 Task: Select a due date automation when advanced on, 2 days before a card is due add basic assigned only to me at 11:00 AM.
Action: Mouse moved to (990, 72)
Screenshot: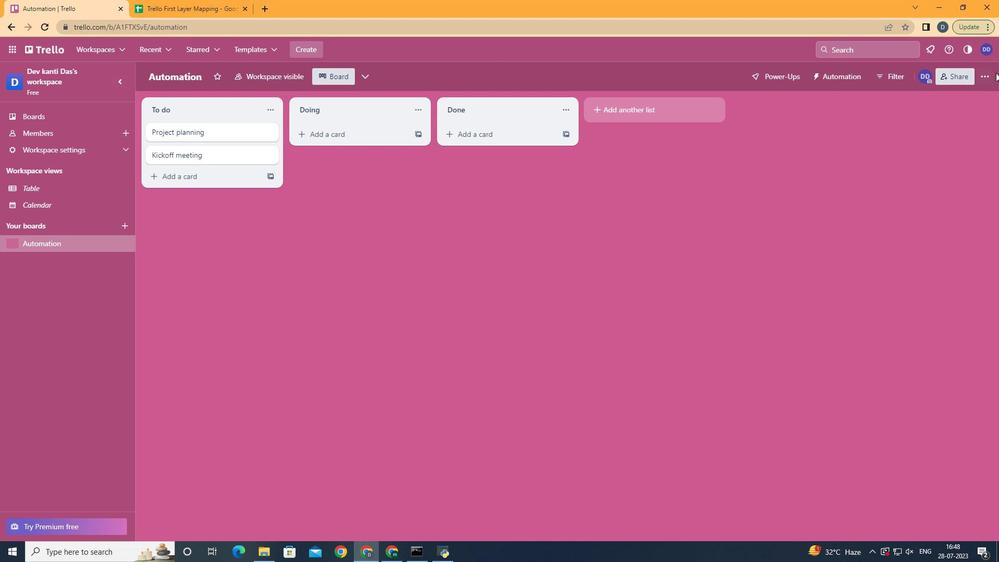 
Action: Mouse pressed left at (990, 72)
Screenshot: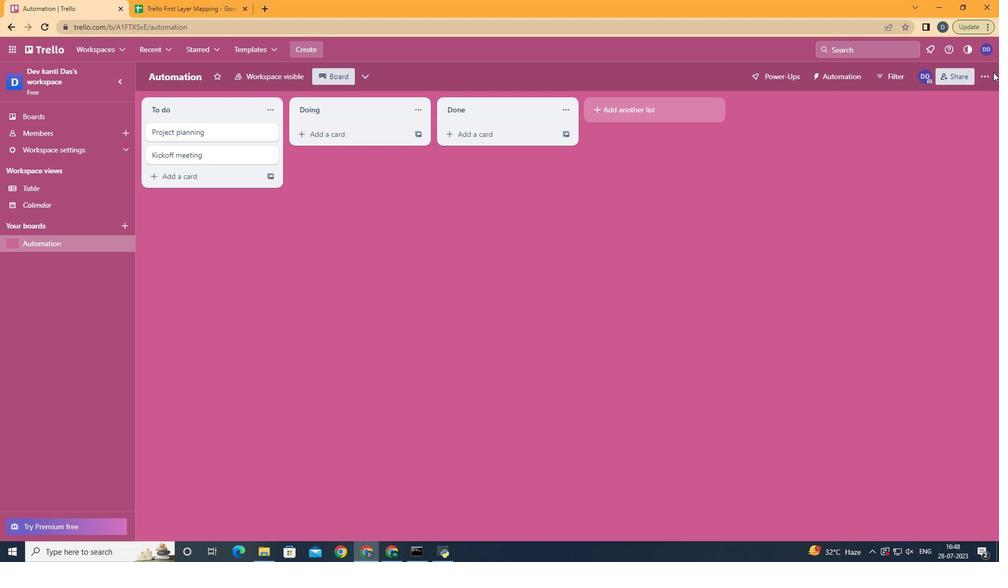 
Action: Mouse moved to (906, 229)
Screenshot: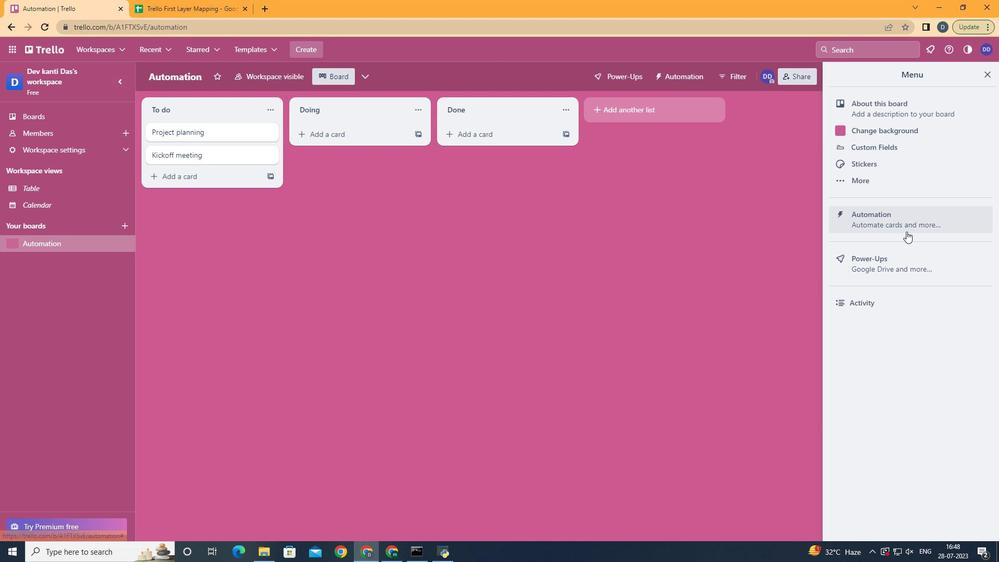 
Action: Mouse pressed left at (906, 229)
Screenshot: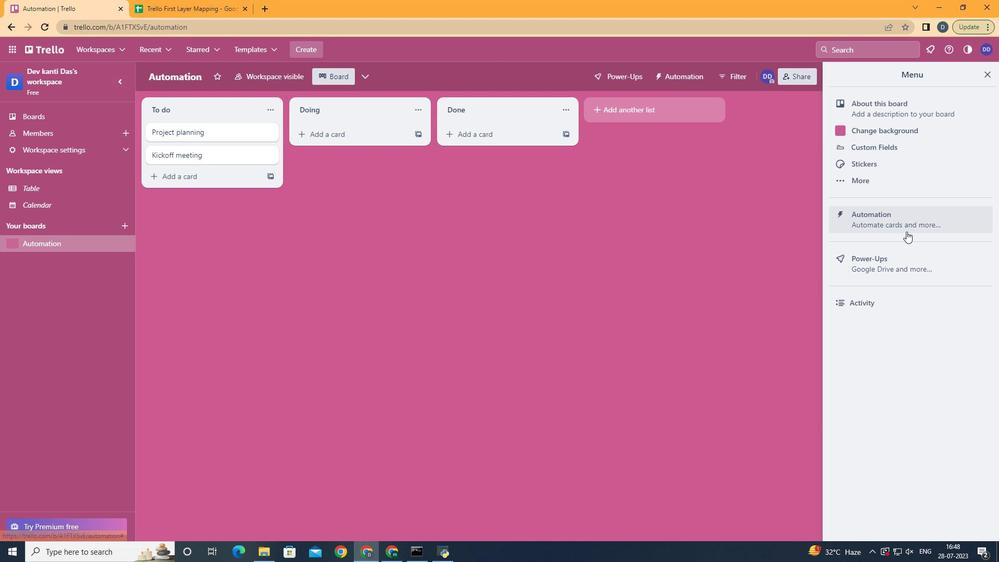 
Action: Mouse moved to (209, 210)
Screenshot: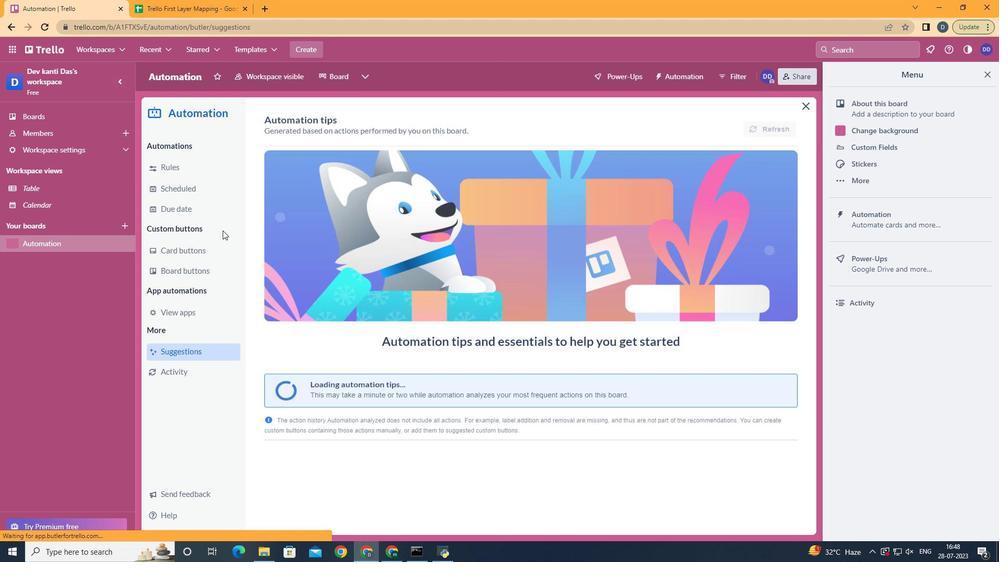 
Action: Mouse pressed left at (209, 210)
Screenshot: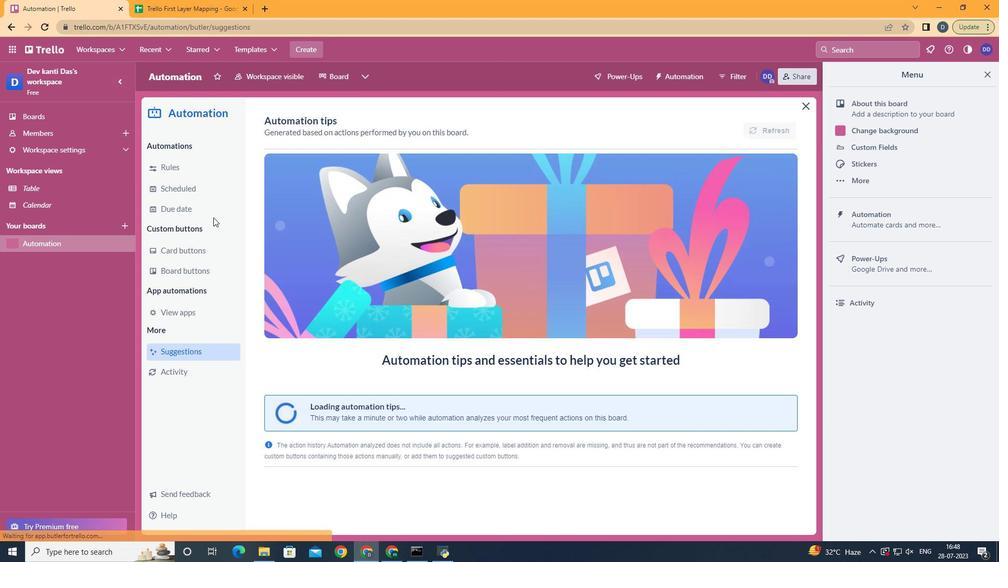
Action: Mouse moved to (738, 122)
Screenshot: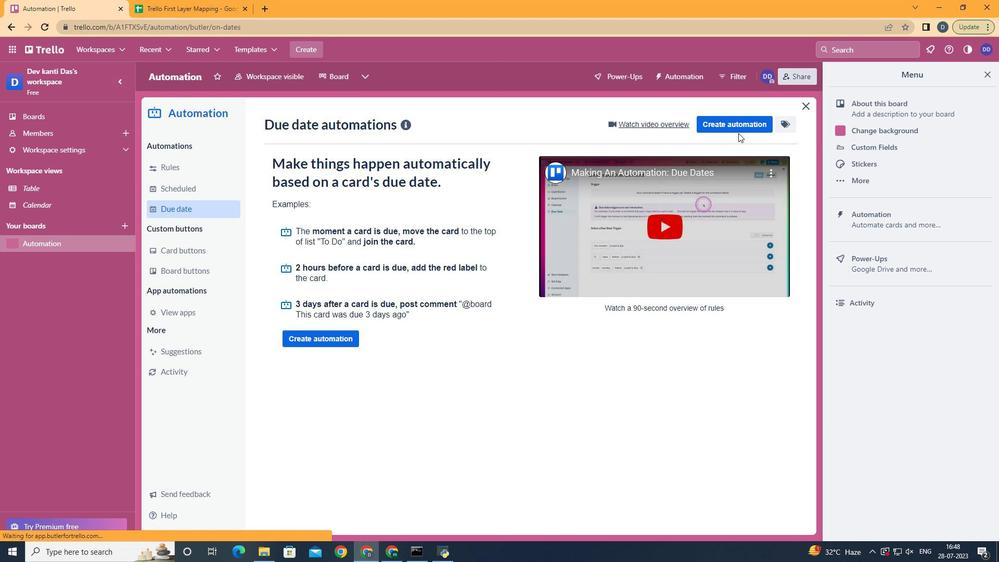 
Action: Mouse pressed left at (738, 122)
Screenshot: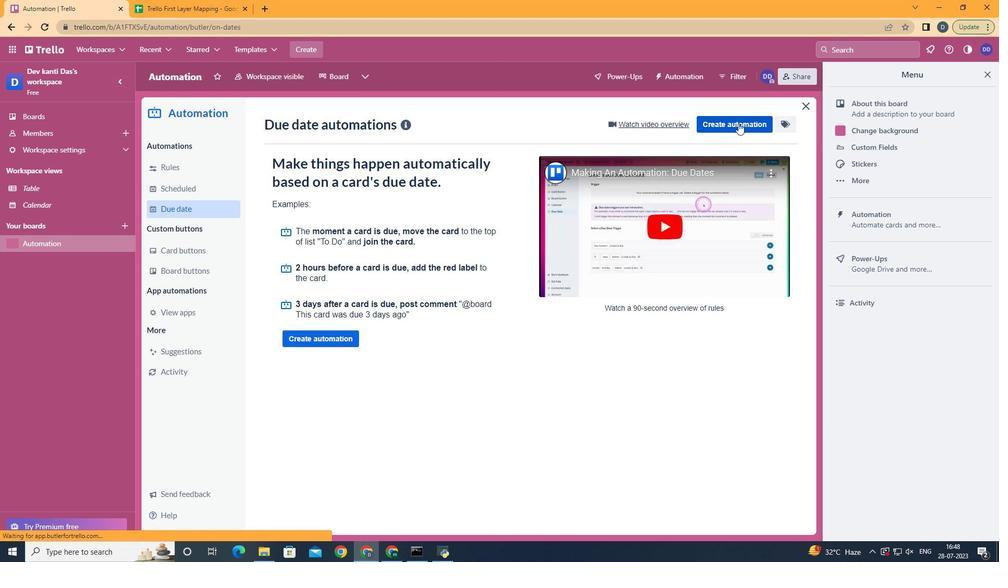 
Action: Mouse moved to (484, 238)
Screenshot: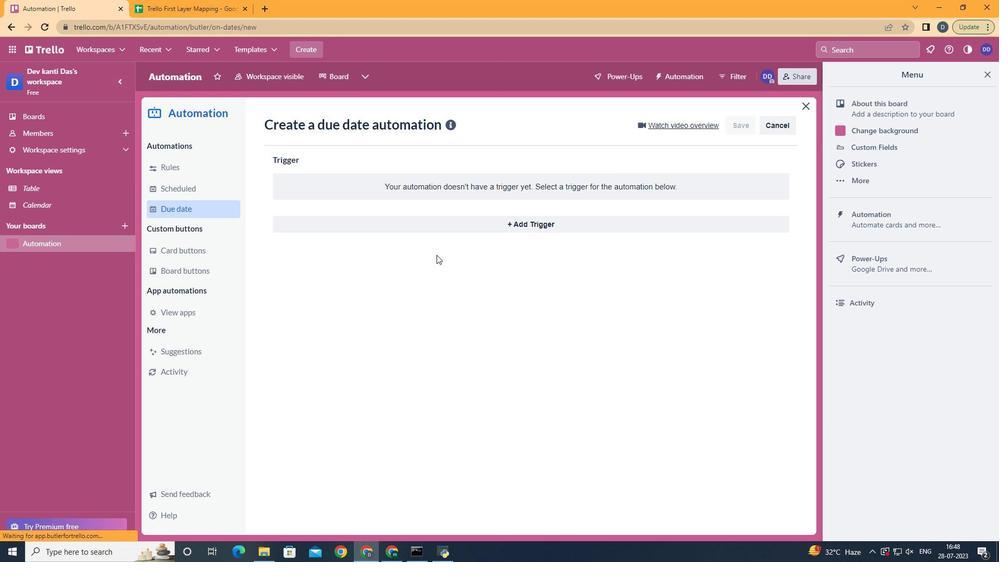 
Action: Mouse pressed left at (484, 238)
Screenshot: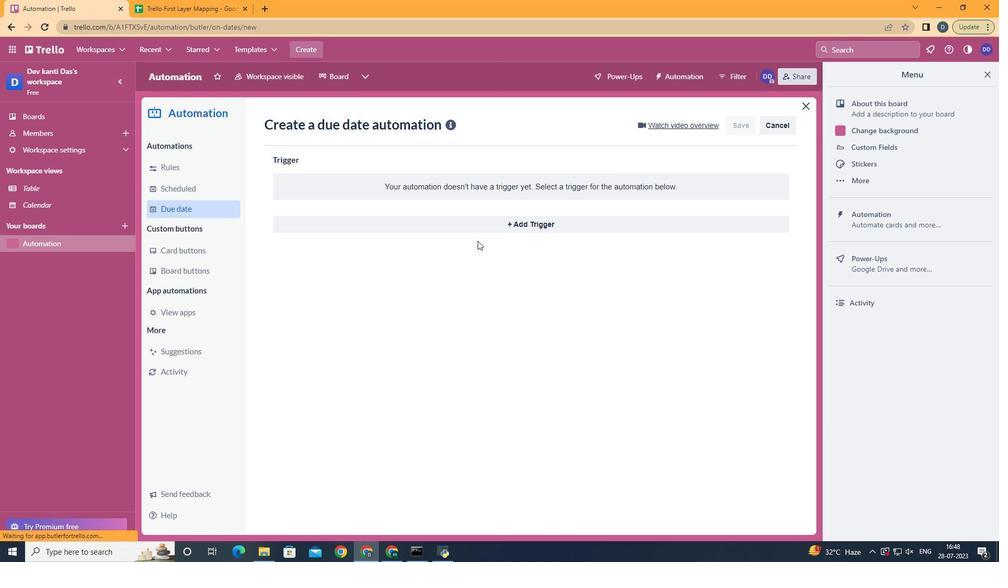 
Action: Mouse moved to (506, 224)
Screenshot: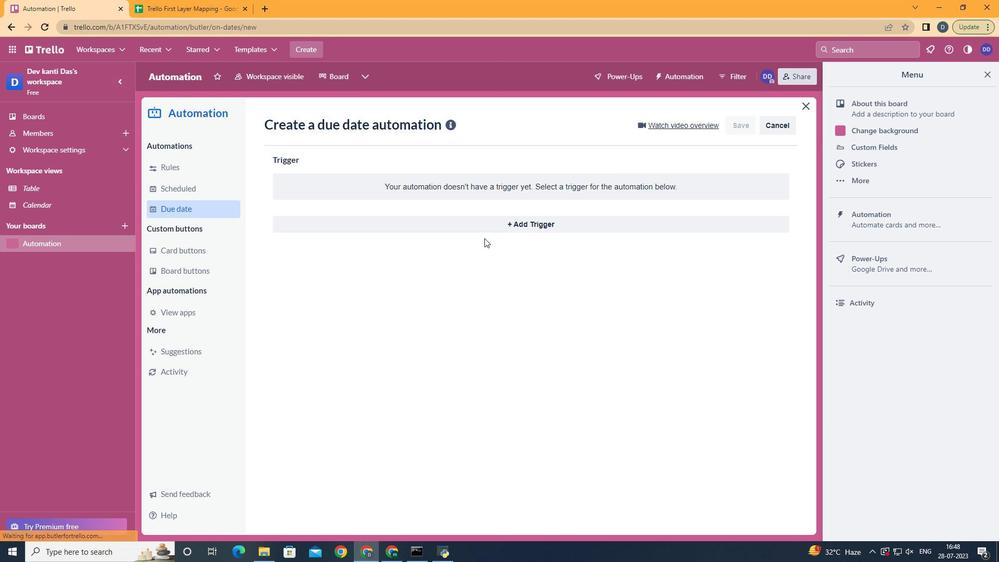 
Action: Mouse pressed left at (506, 224)
Screenshot: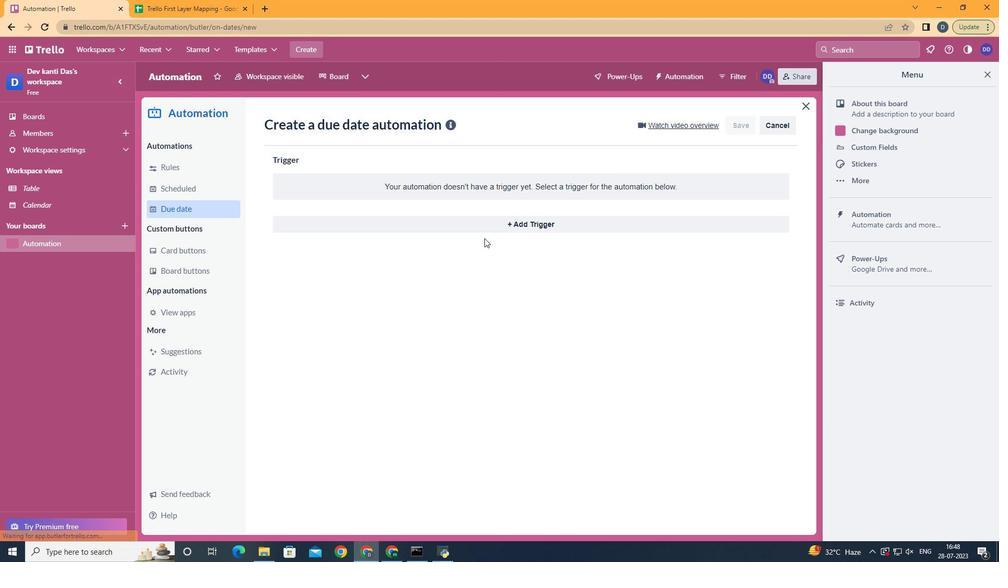 
Action: Mouse moved to (430, 384)
Screenshot: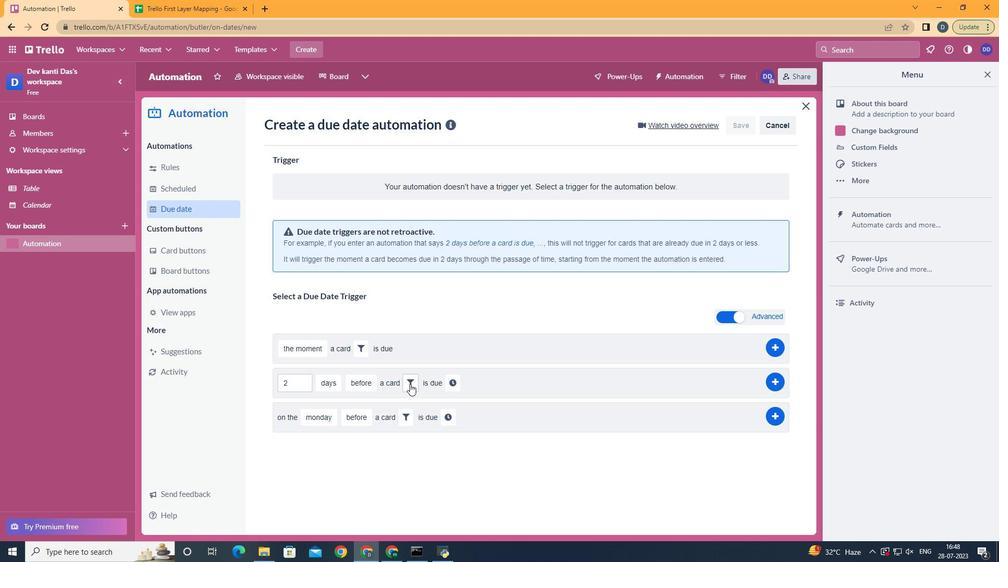 
Action: Mouse pressed left at (430, 384)
Screenshot: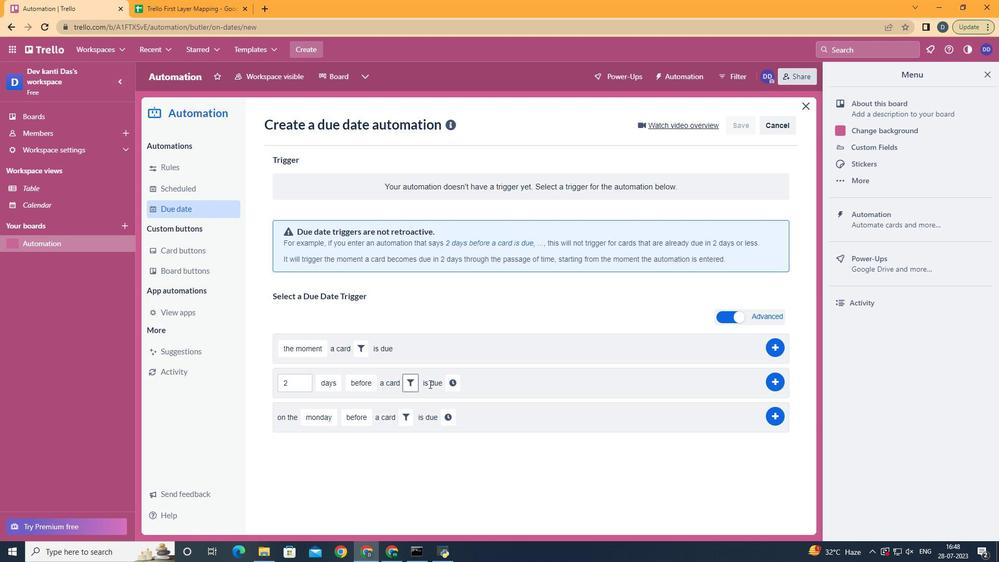 
Action: Mouse moved to (400, 383)
Screenshot: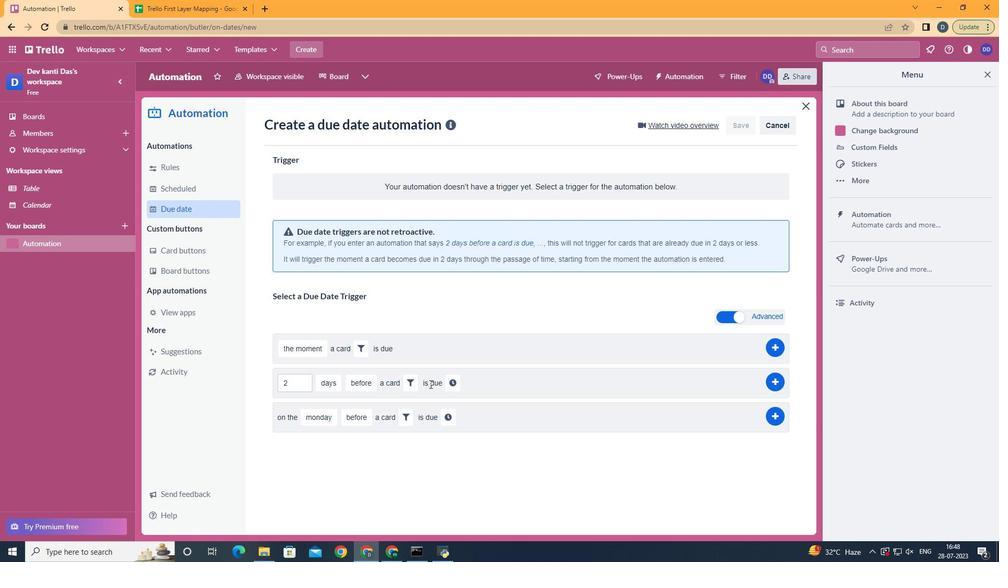 
Action: Mouse pressed left at (400, 383)
Screenshot: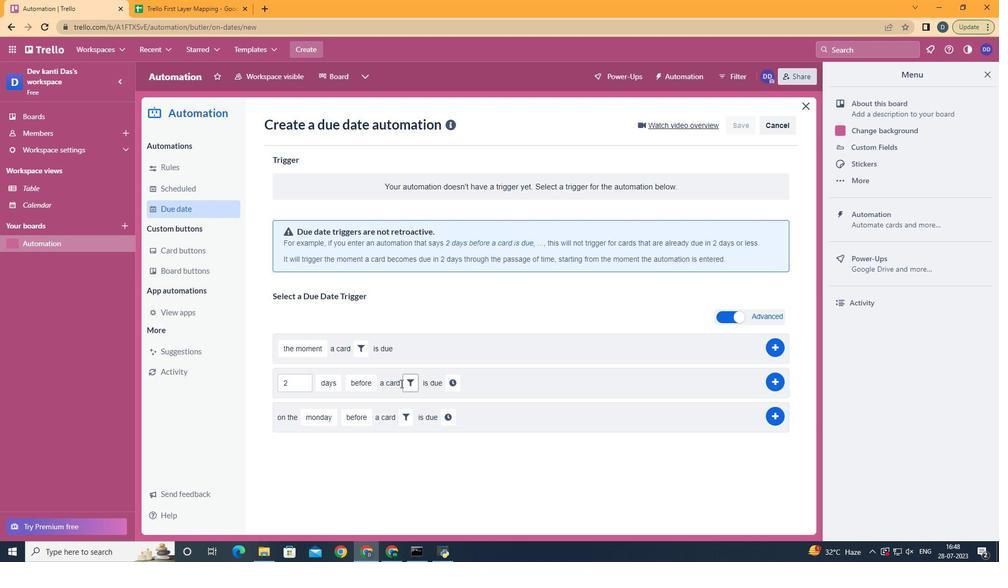 
Action: Mouse moved to (414, 383)
Screenshot: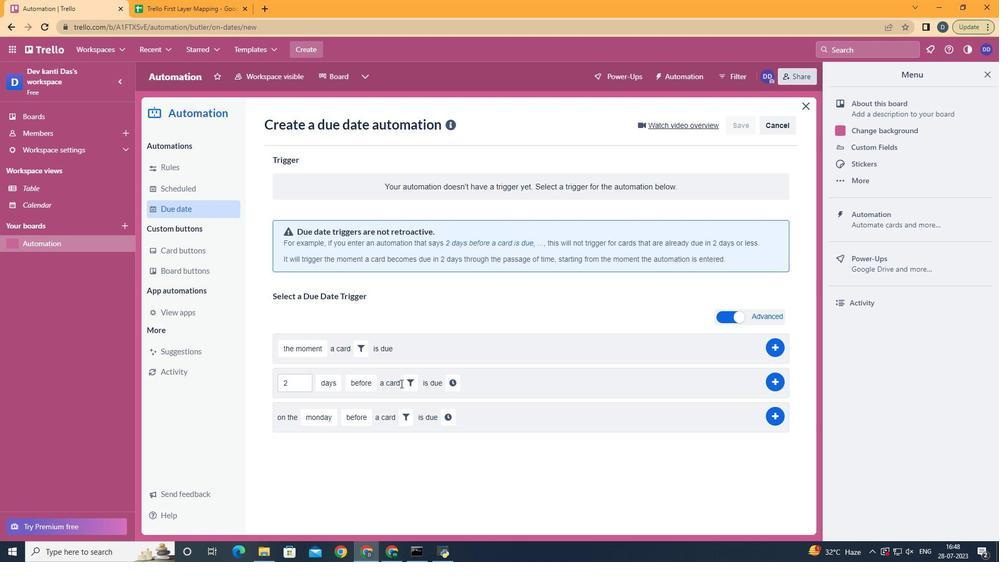 
Action: Mouse pressed left at (414, 383)
Screenshot: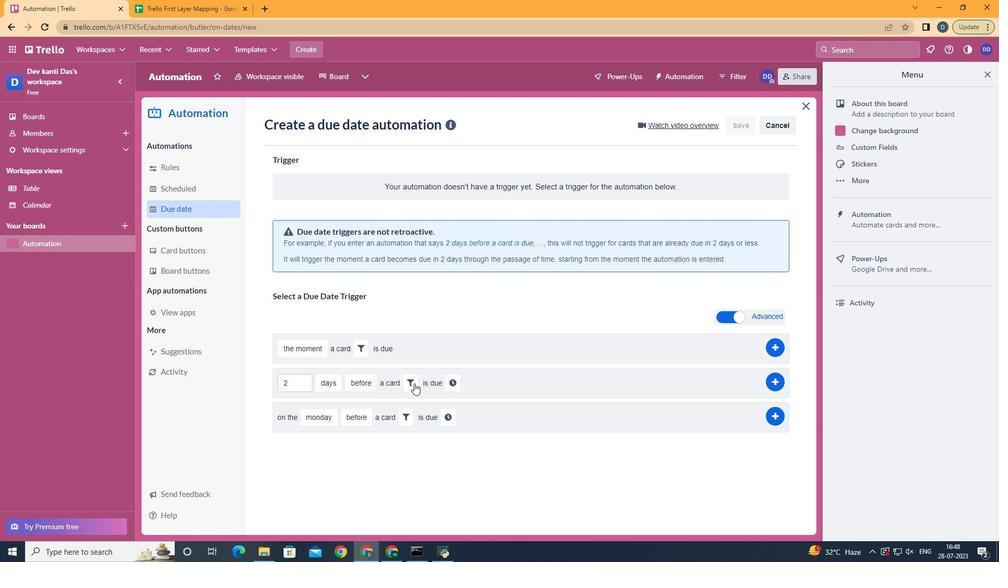 
Action: Mouse moved to (450, 461)
Screenshot: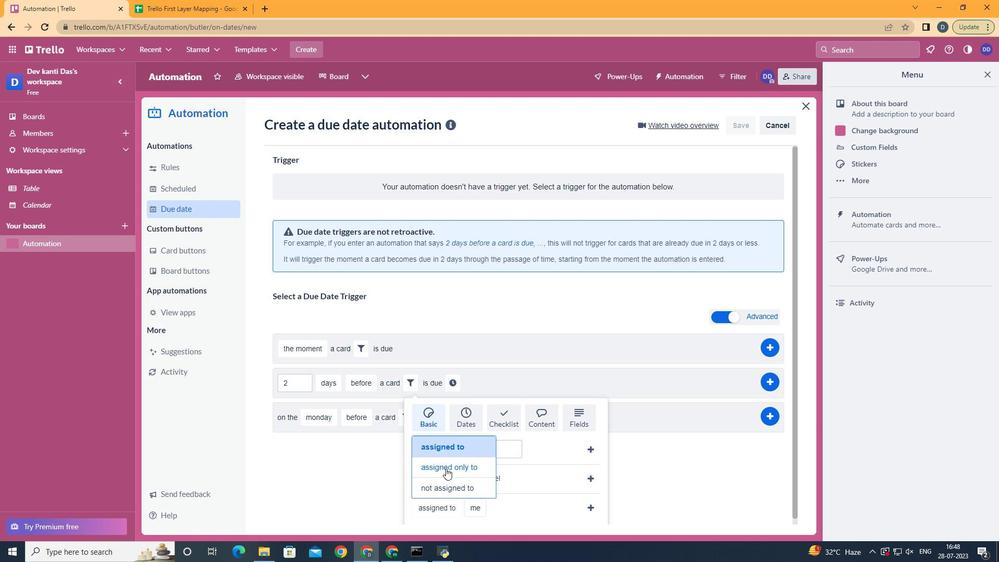 
Action: Mouse pressed left at (450, 461)
Screenshot: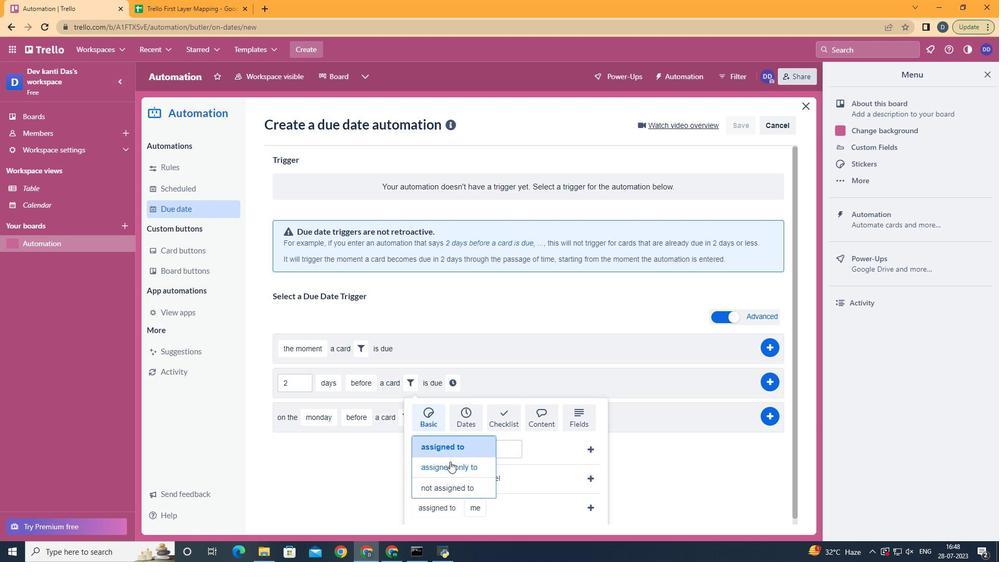 
Action: Mouse moved to (506, 448)
Screenshot: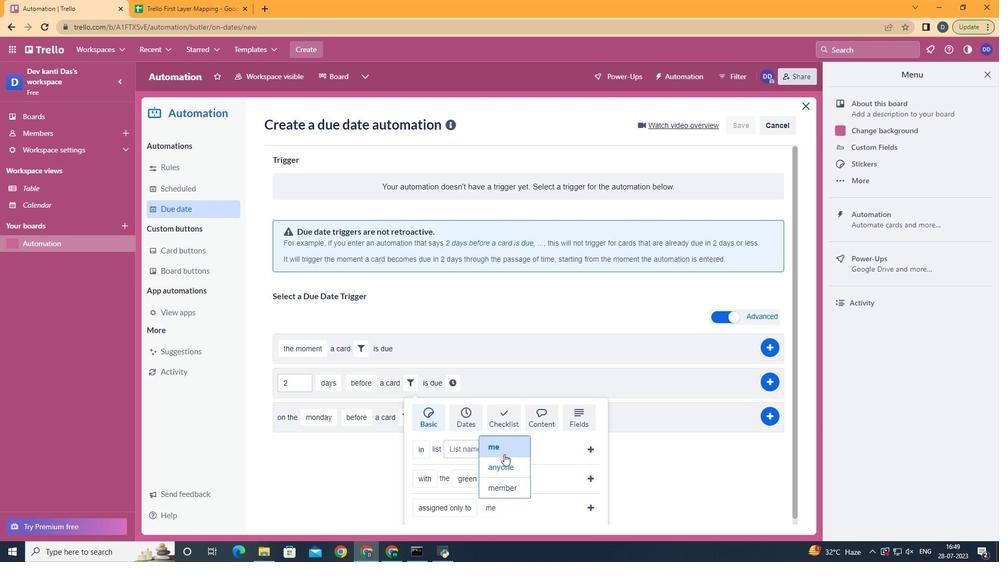
Action: Mouse pressed left at (506, 448)
Screenshot: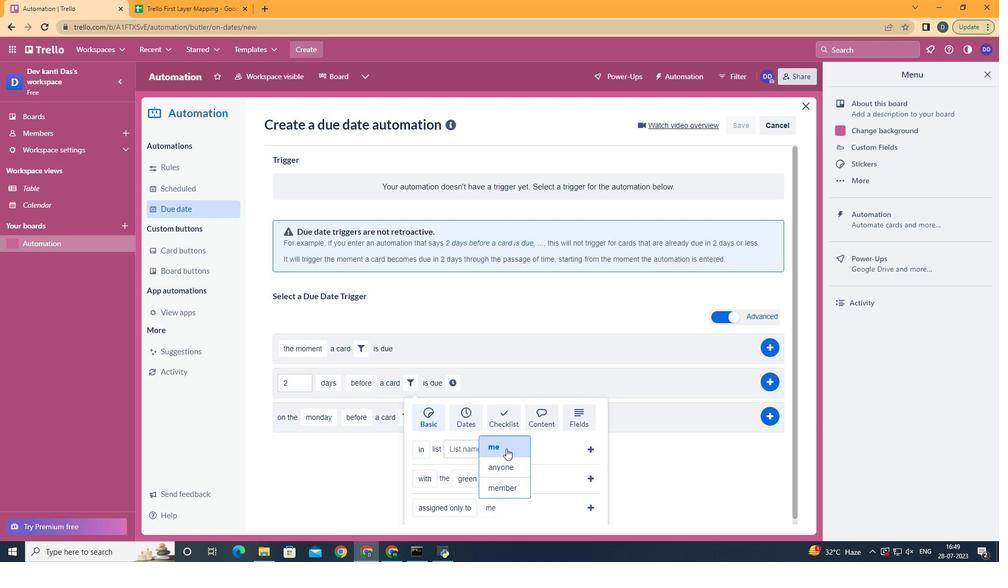 
Action: Mouse moved to (589, 506)
Screenshot: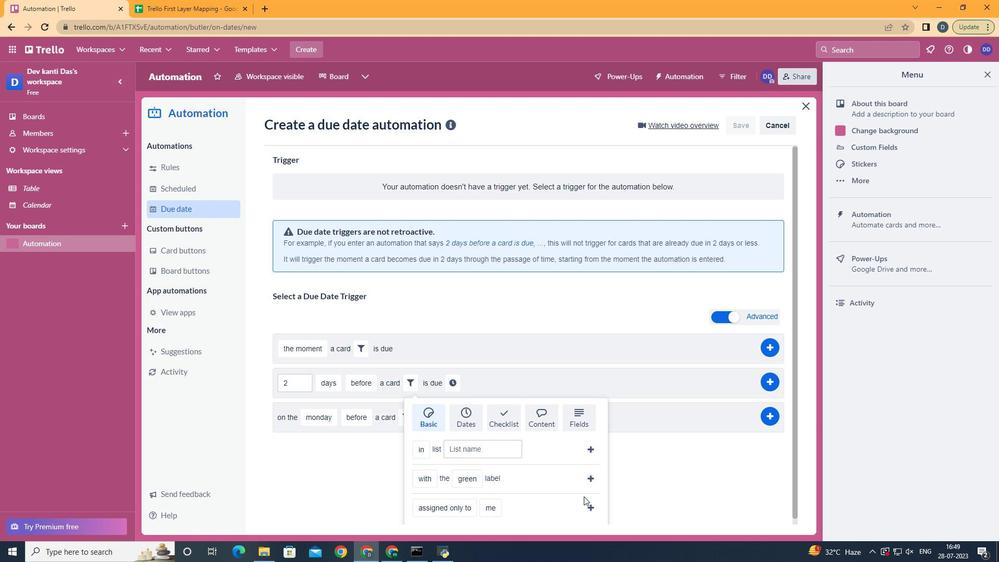 
Action: Mouse pressed left at (589, 506)
Screenshot: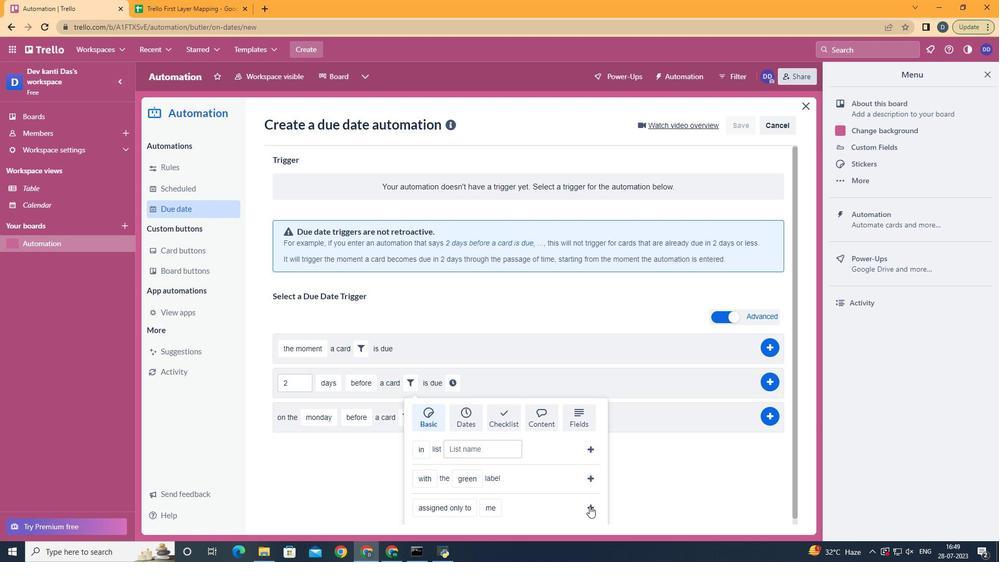 
Action: Mouse moved to (541, 380)
Screenshot: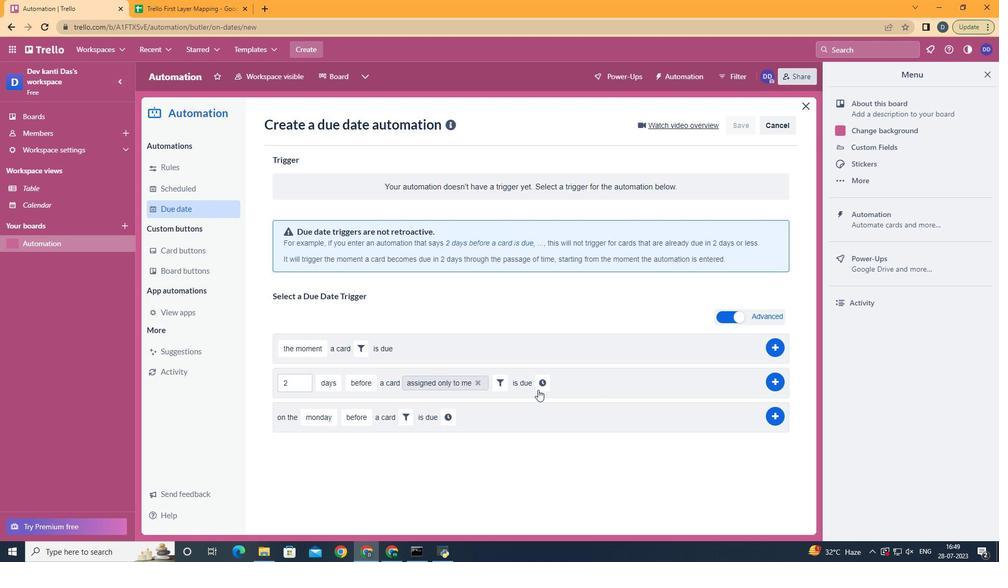 
Action: Mouse pressed left at (541, 380)
Screenshot: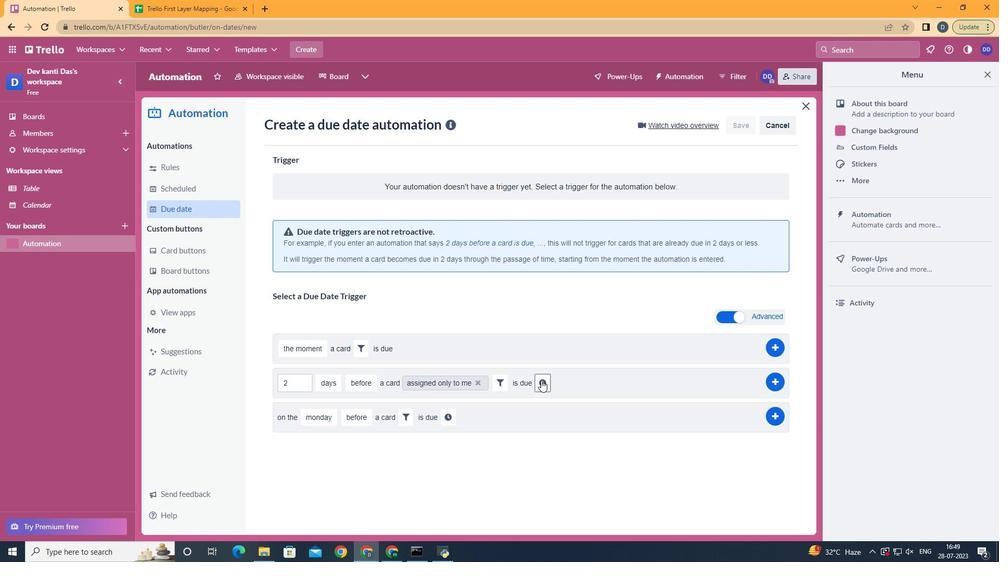 
Action: Mouse moved to (573, 389)
Screenshot: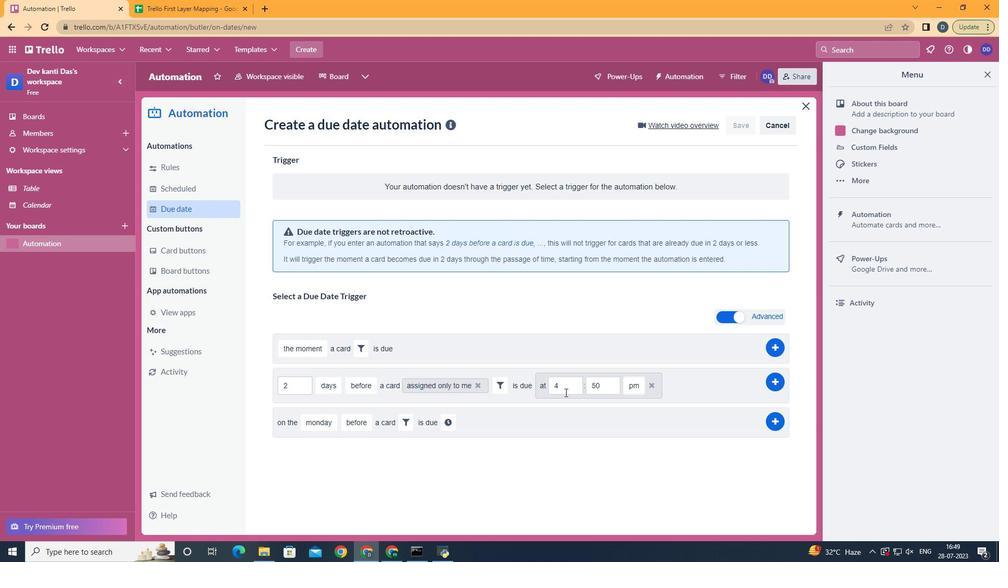 
Action: Mouse pressed left at (573, 389)
Screenshot: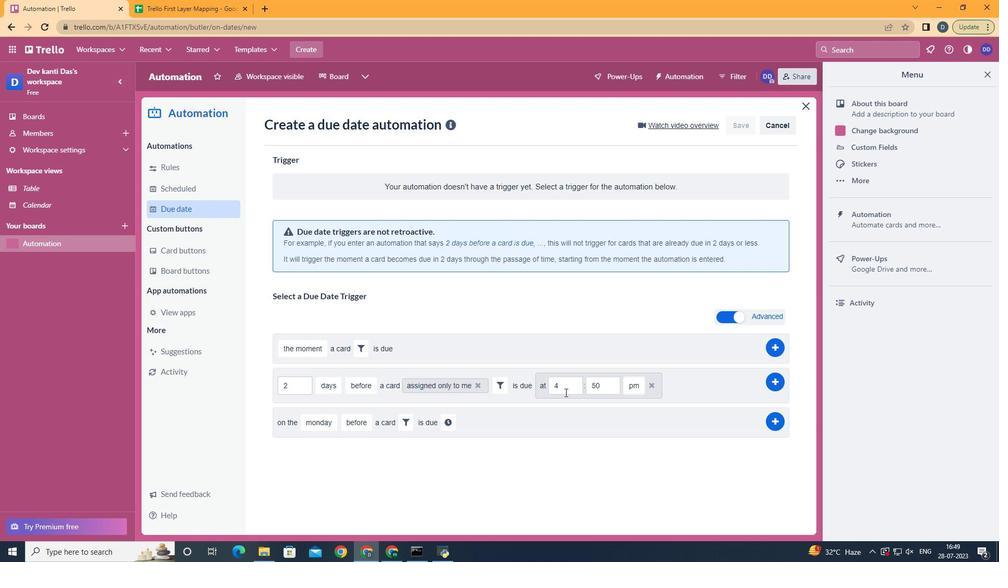 
Action: Key pressed <Key.backspace>11
Screenshot: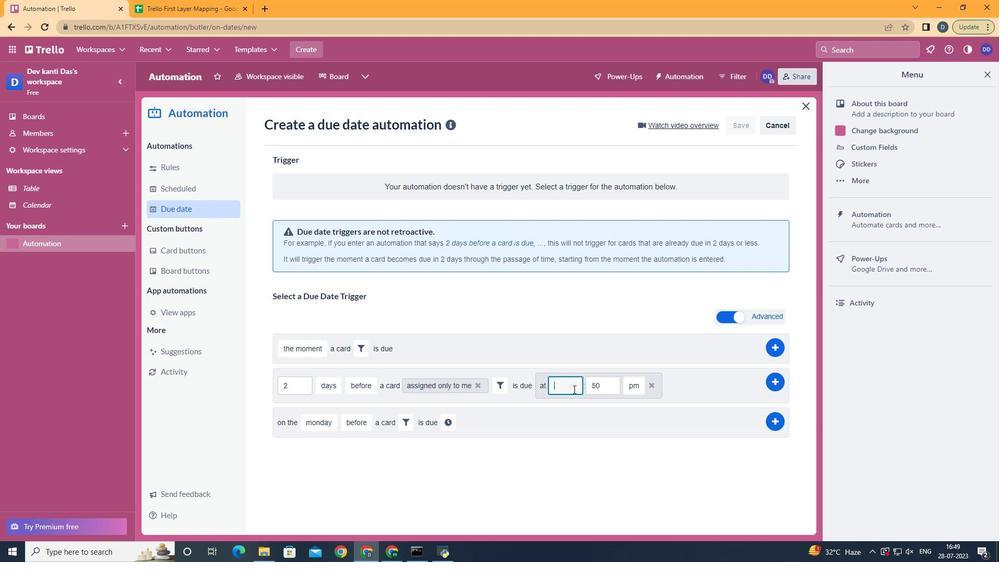 
Action: Mouse moved to (613, 384)
Screenshot: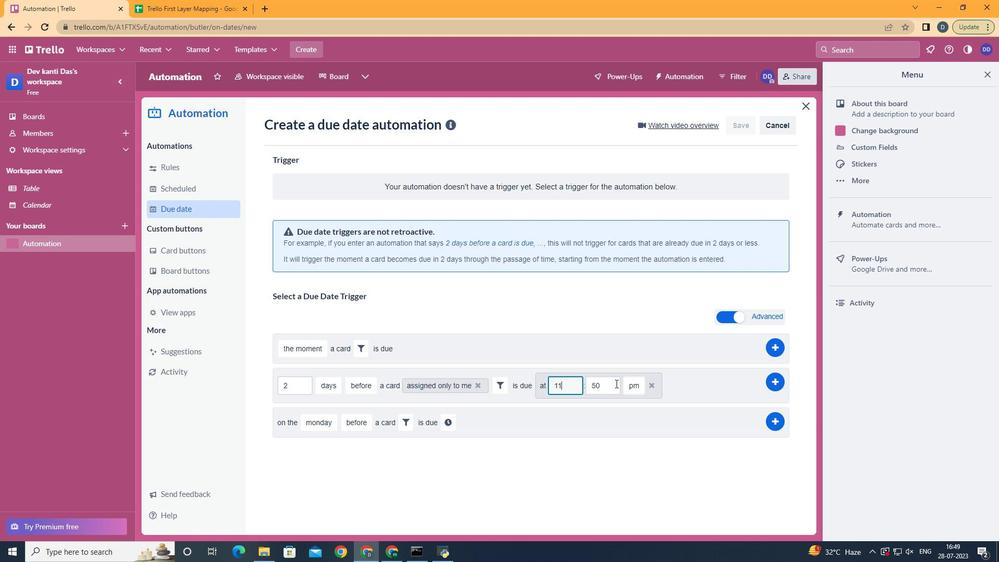 
Action: Mouse pressed left at (613, 384)
Screenshot: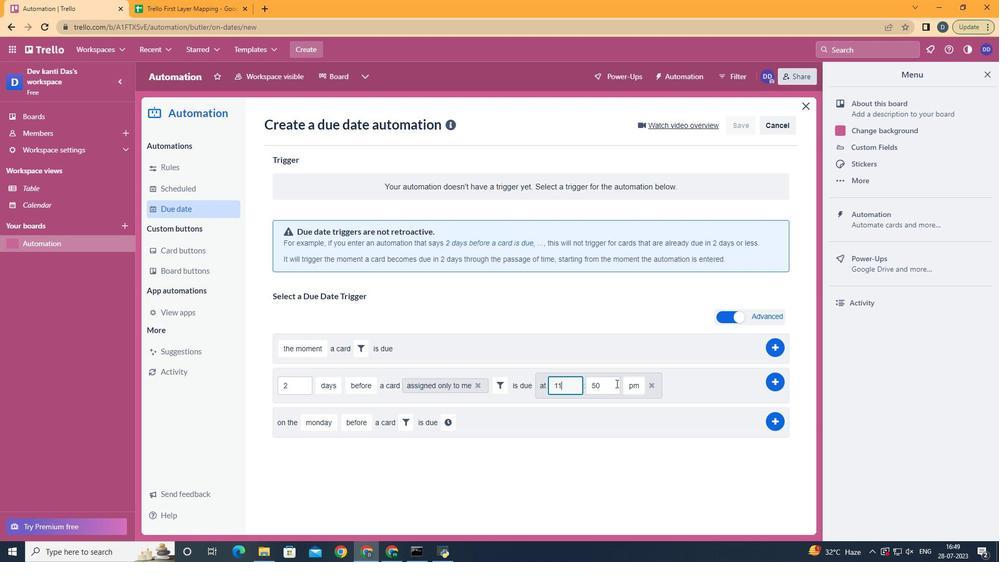 
Action: Key pressed <Key.backspace><Key.backspace>00
Screenshot: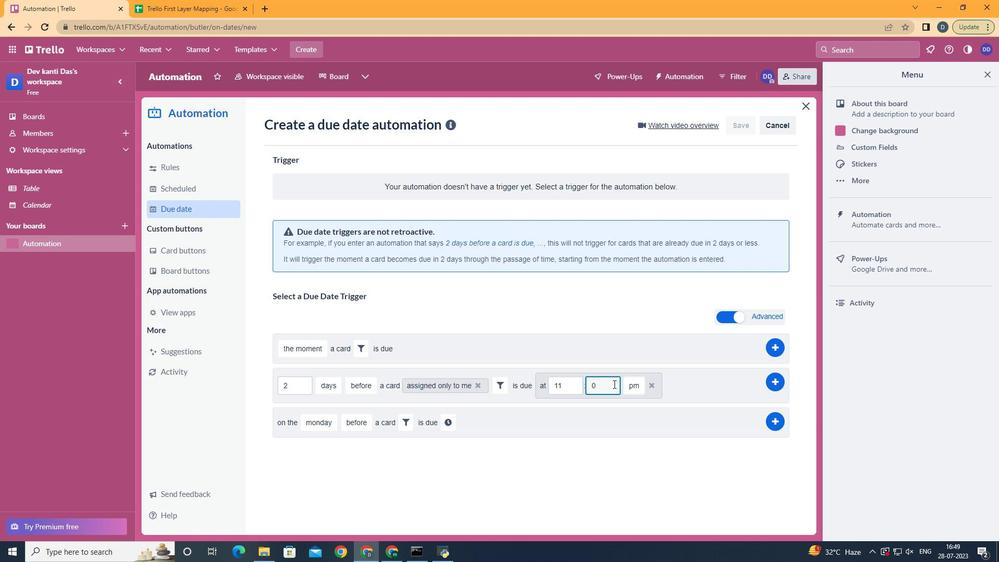 
Action: Mouse moved to (630, 401)
Screenshot: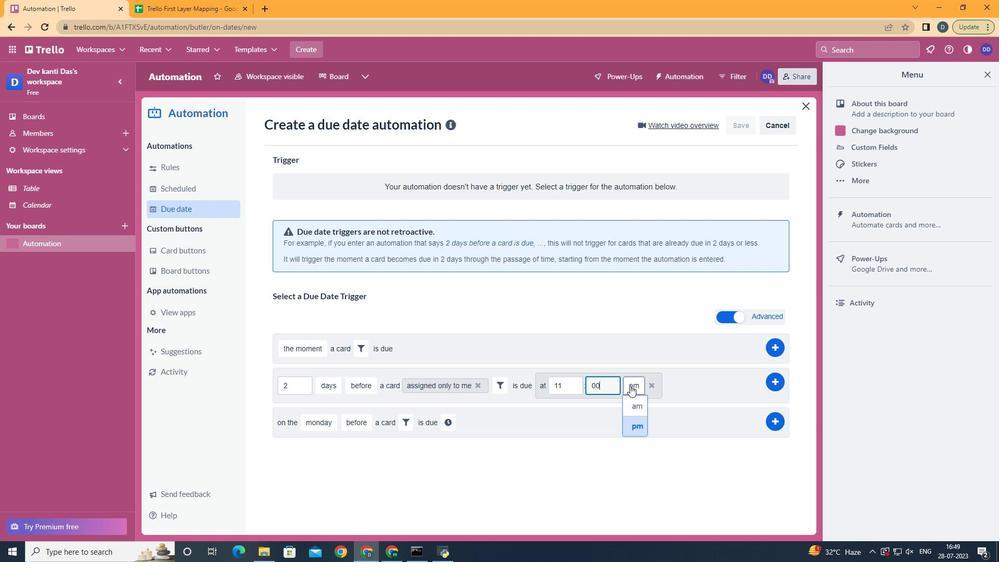 
Action: Mouse pressed left at (630, 401)
Screenshot: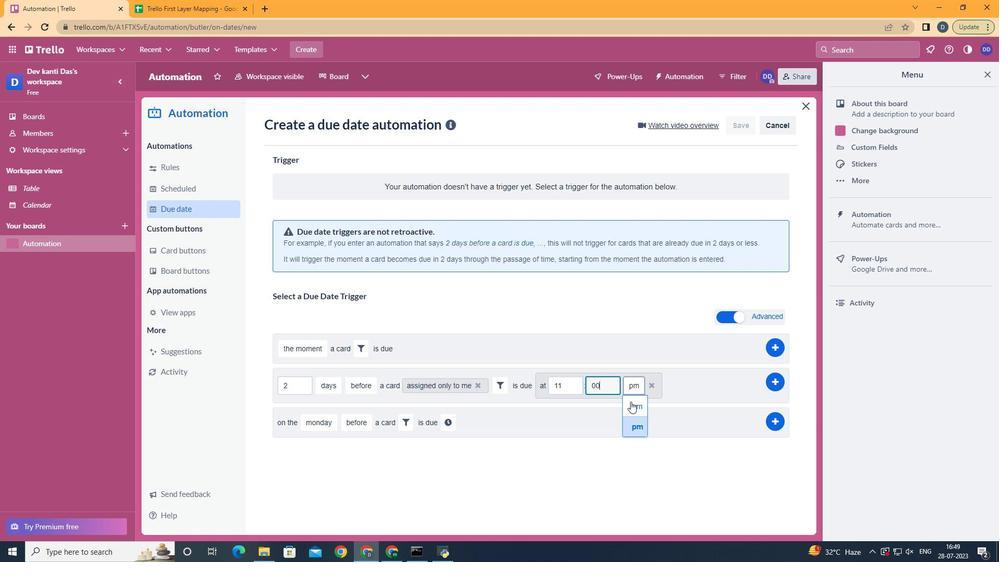 
